 Task: Add to scrum project ZillaTech a team member softage.2@softage.net.
Action: Mouse moved to (227, 67)
Screenshot: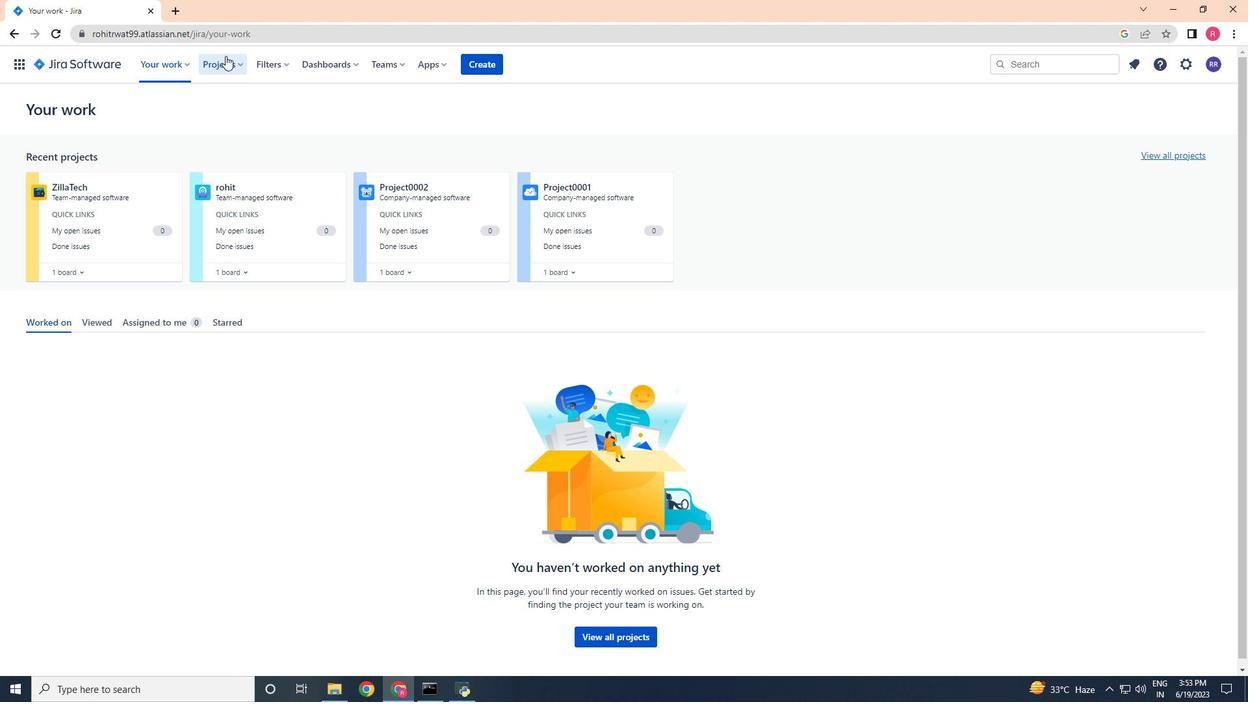 
Action: Mouse pressed left at (227, 67)
Screenshot: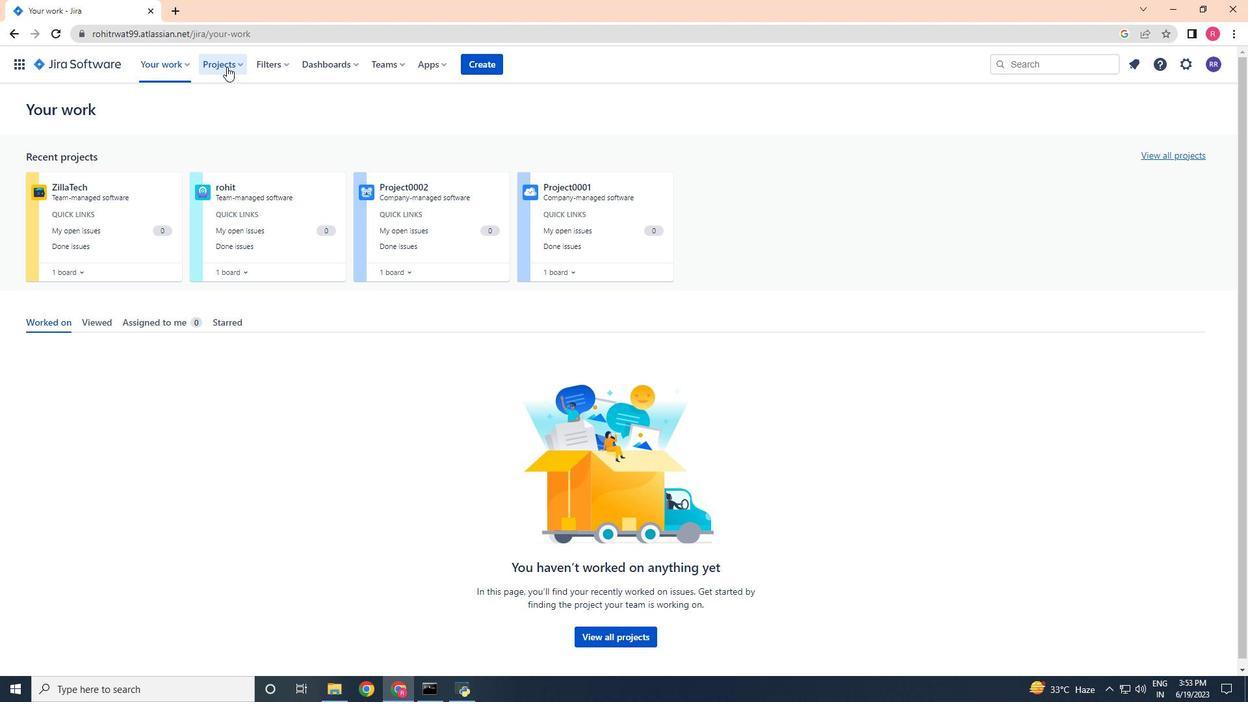
Action: Mouse moved to (273, 128)
Screenshot: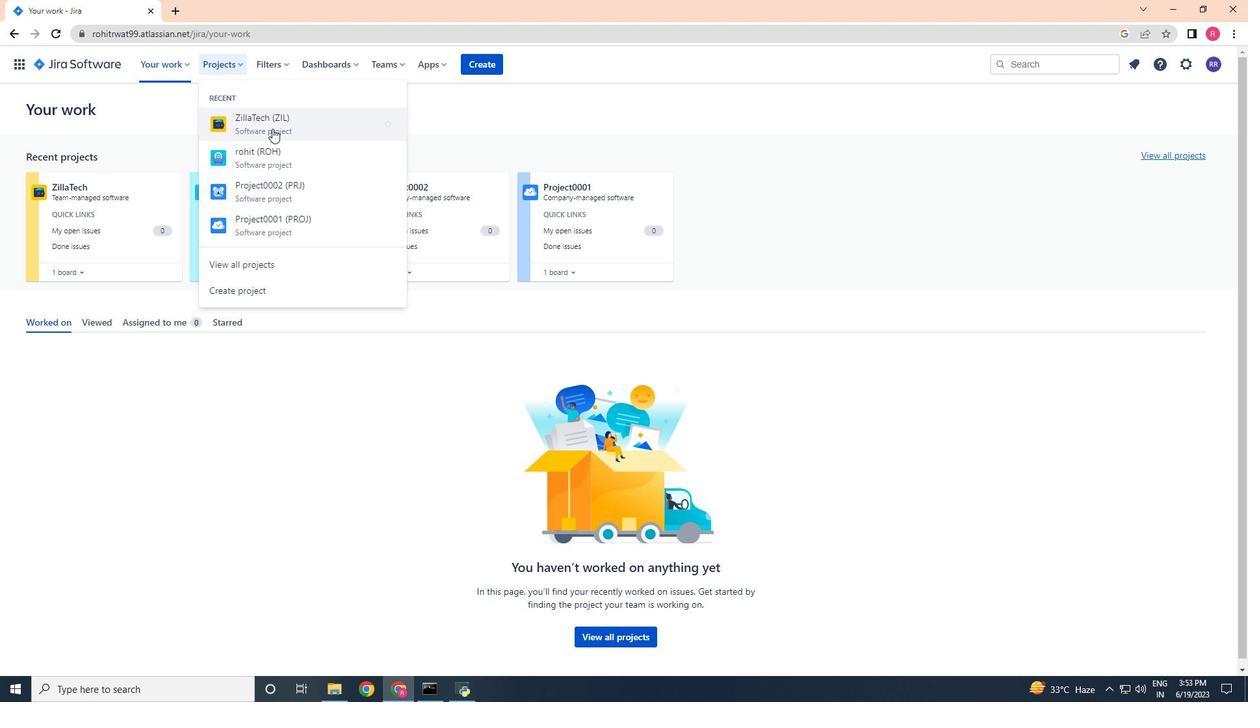 
Action: Mouse pressed left at (273, 128)
Screenshot: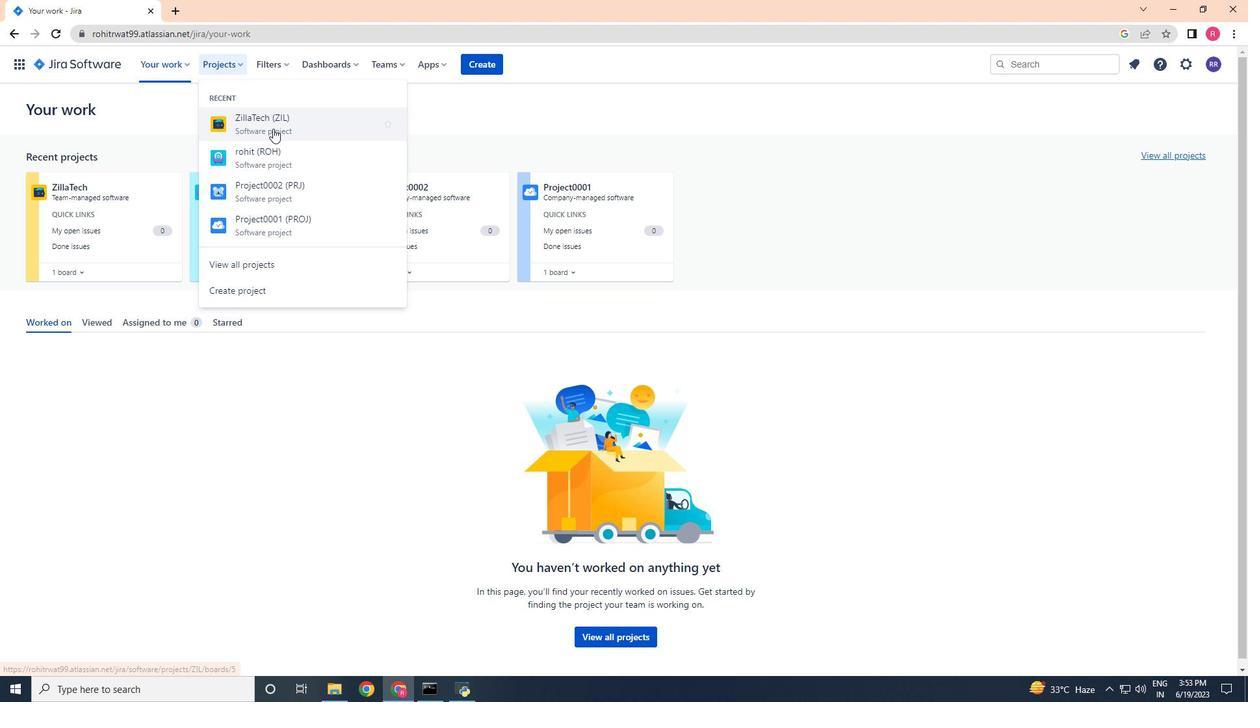 
Action: Mouse moved to (313, 174)
Screenshot: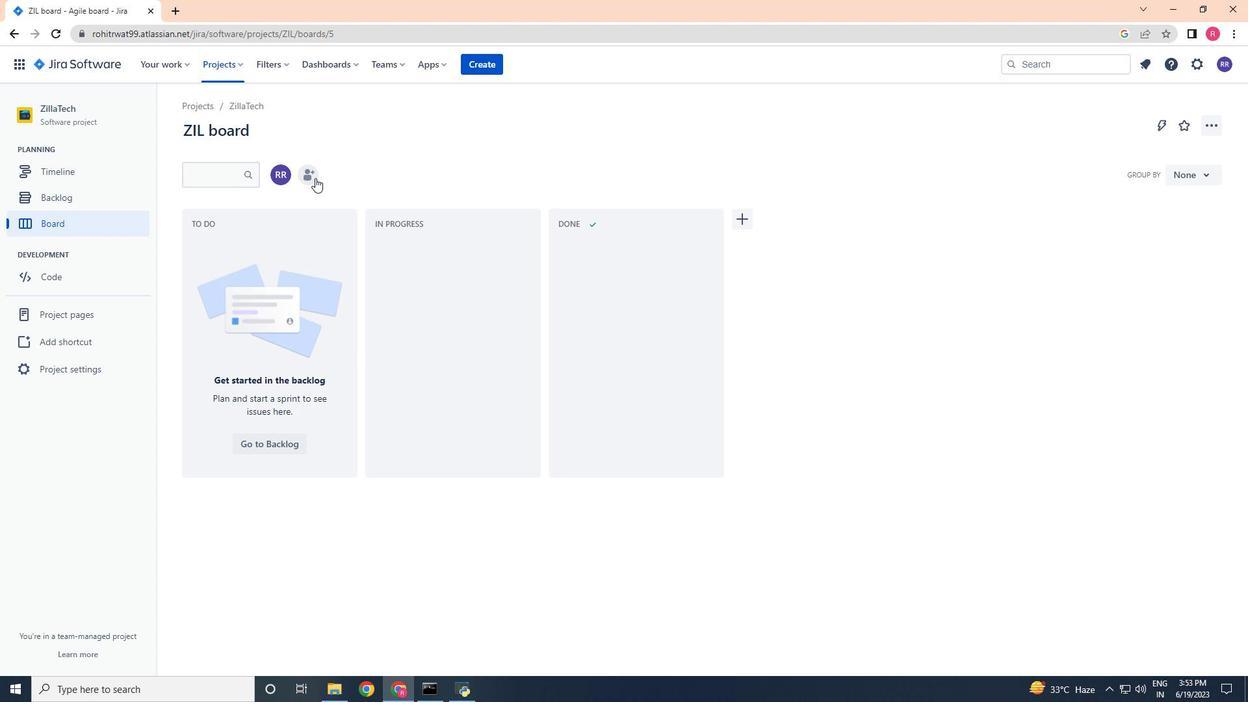 
Action: Mouse pressed left at (313, 174)
Screenshot: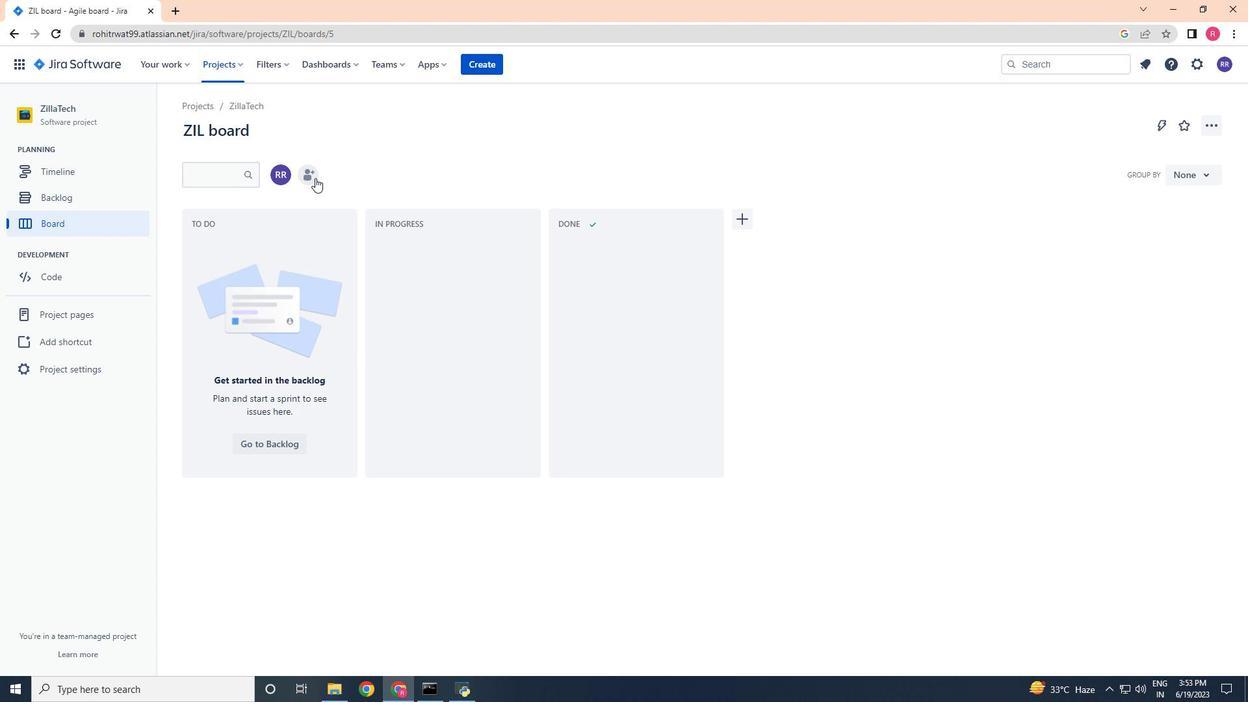 
Action: Mouse moved to (313, 174)
Screenshot: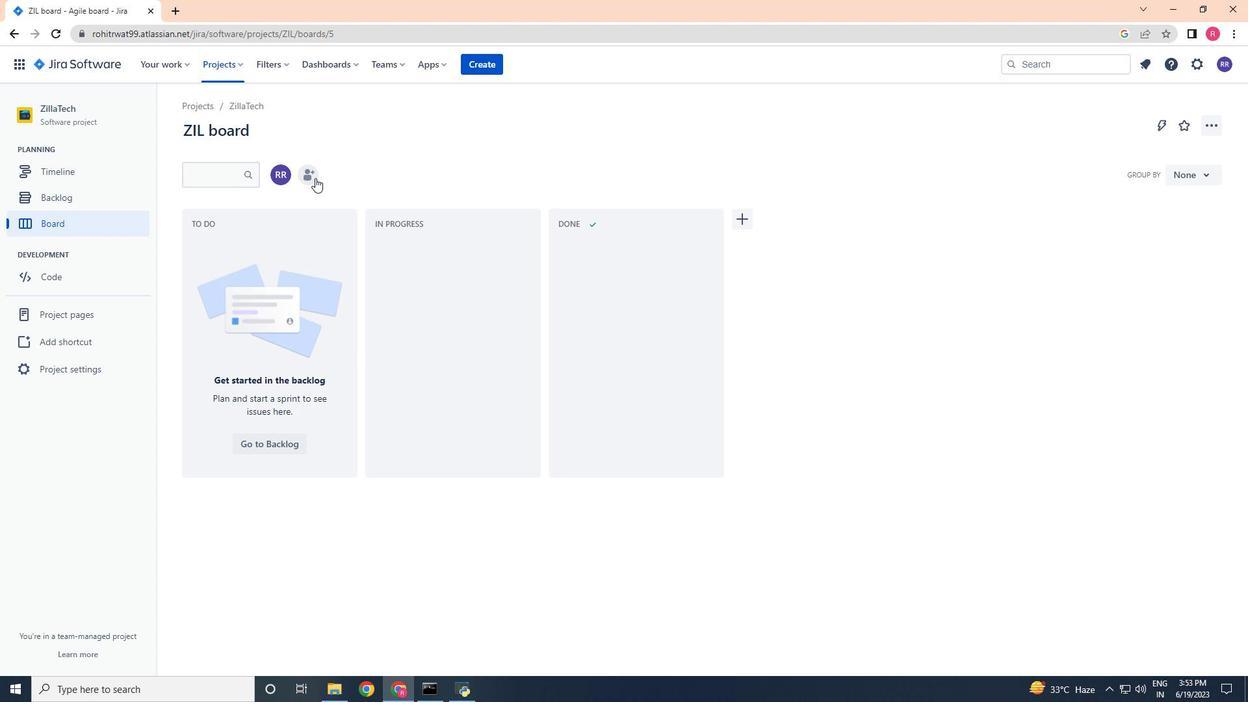 
Action: Key pressed softage.2<Key.shift>@softage.
Screenshot: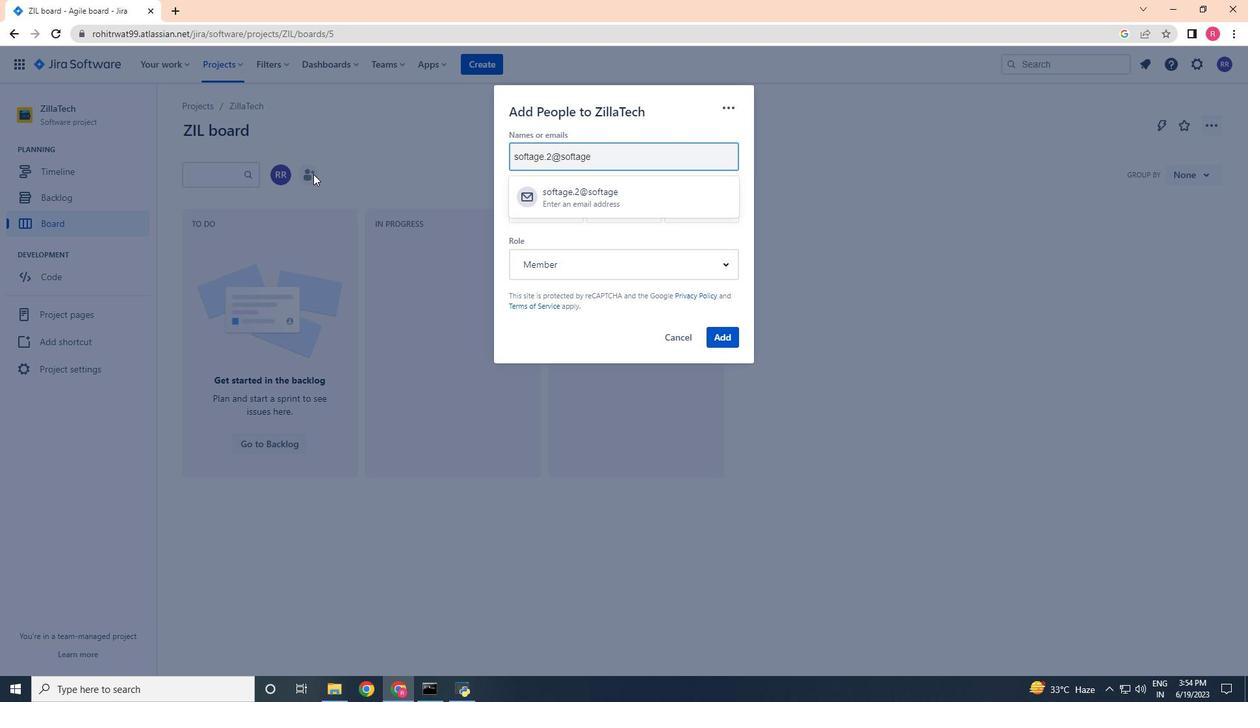 
Action: Mouse moved to (312, 174)
Screenshot: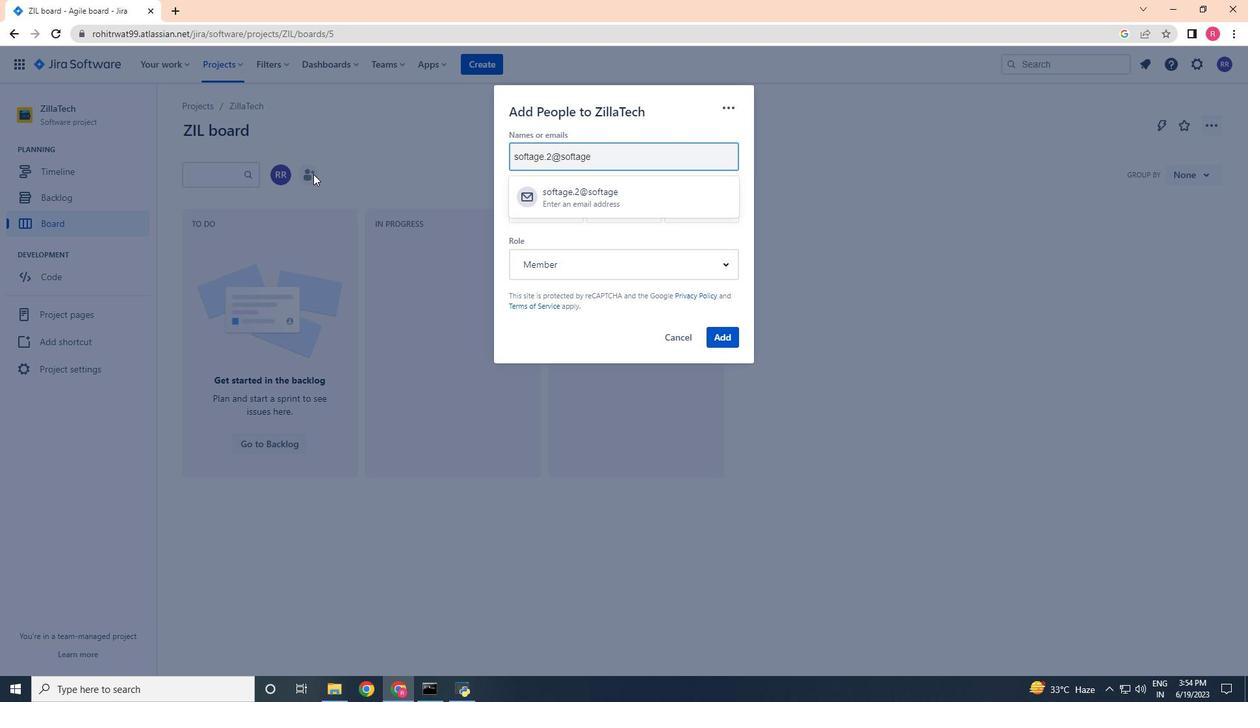 
Action: Key pressed net
Screenshot: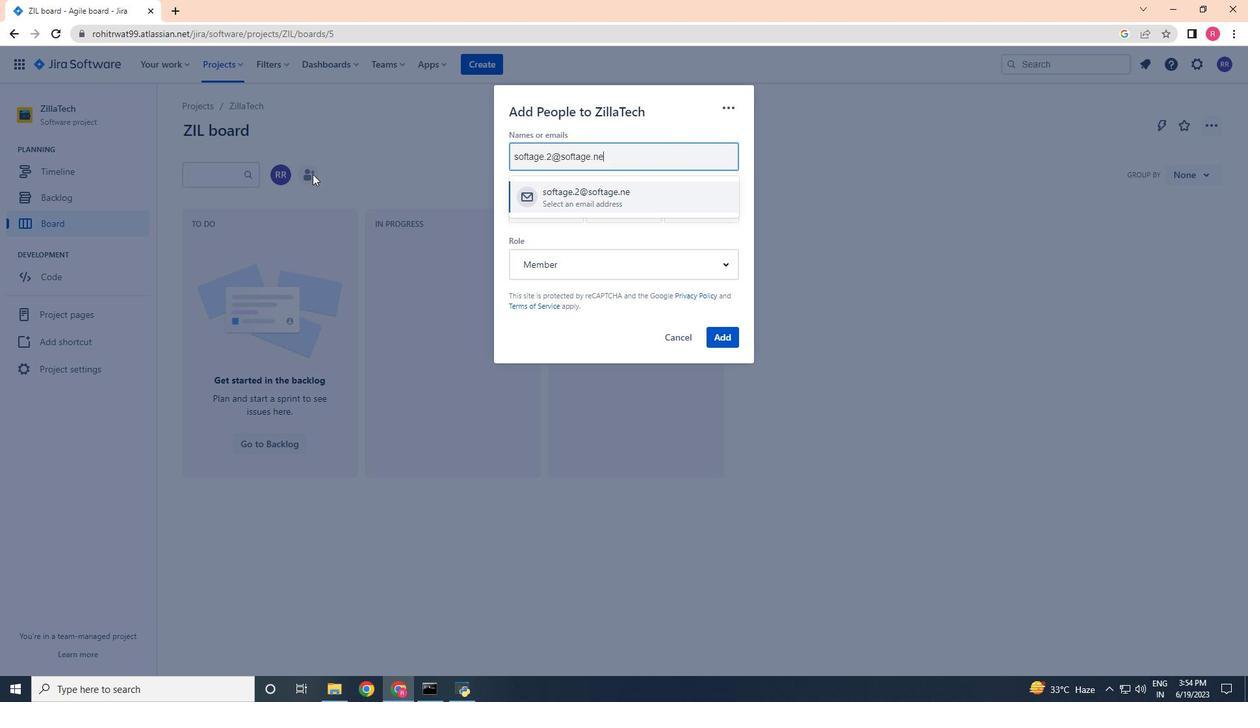 
Action: Mouse moved to (608, 190)
Screenshot: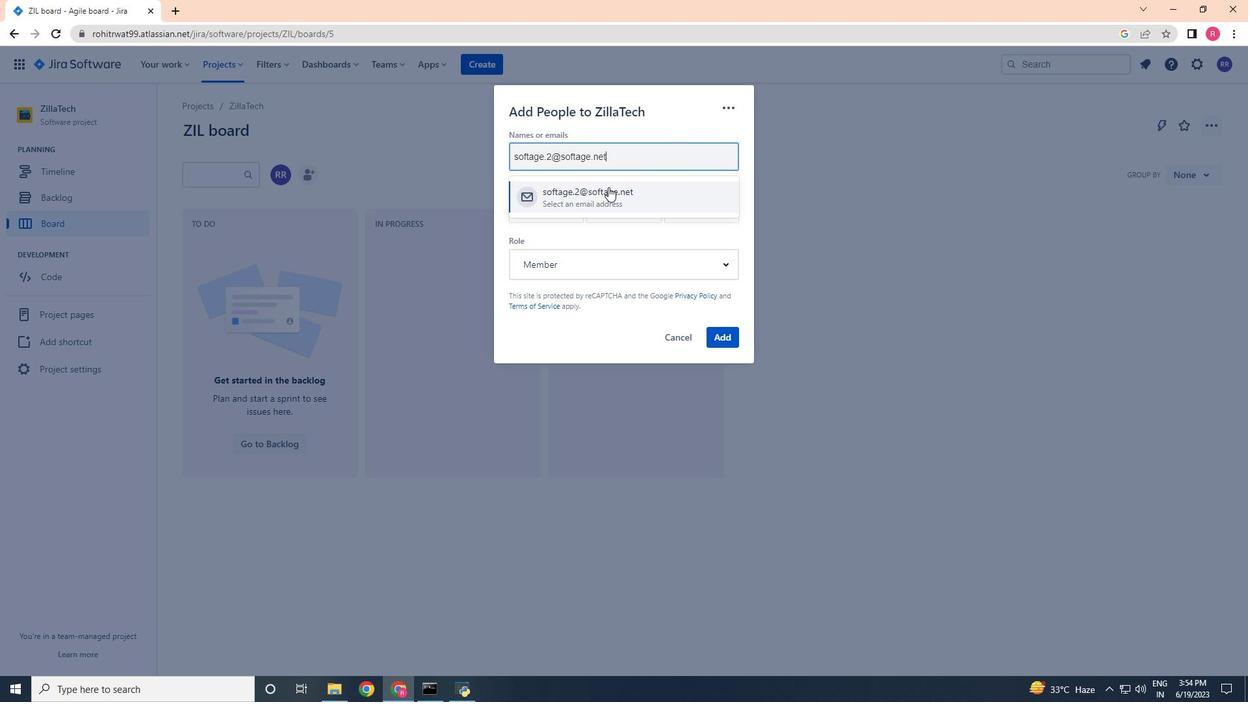 
Action: Mouse pressed left at (608, 190)
Screenshot: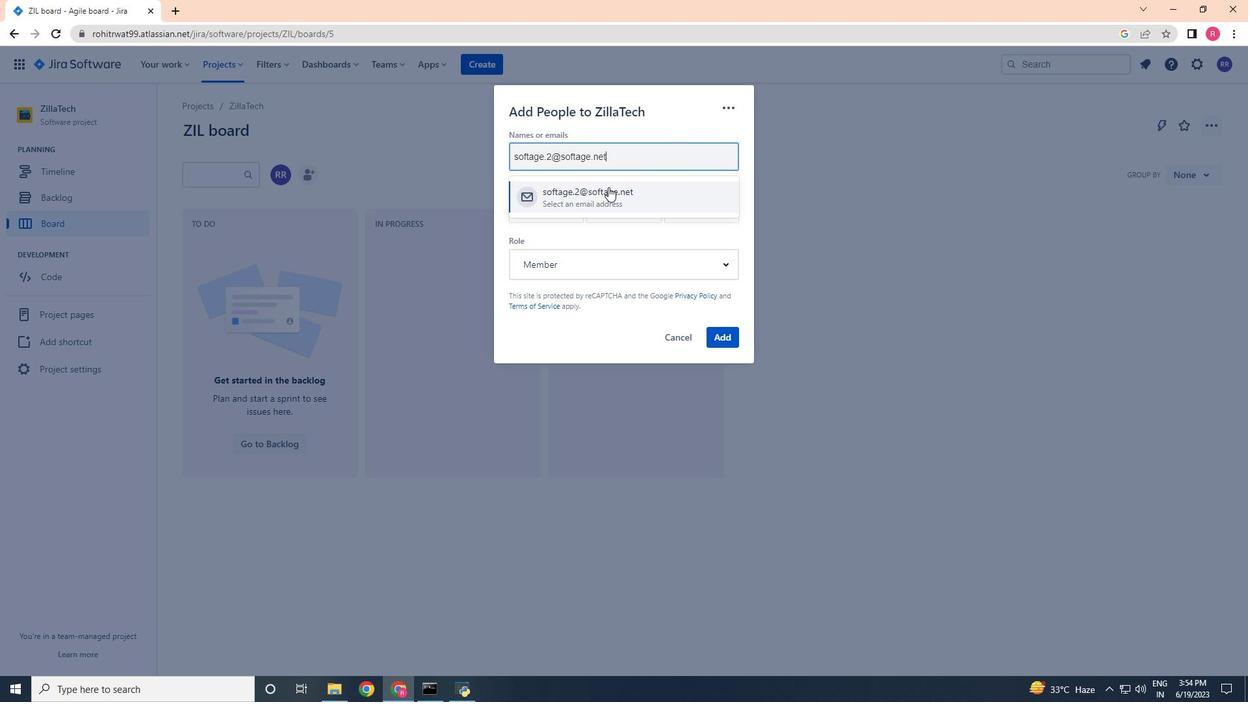 
Action: Mouse moved to (697, 335)
Screenshot: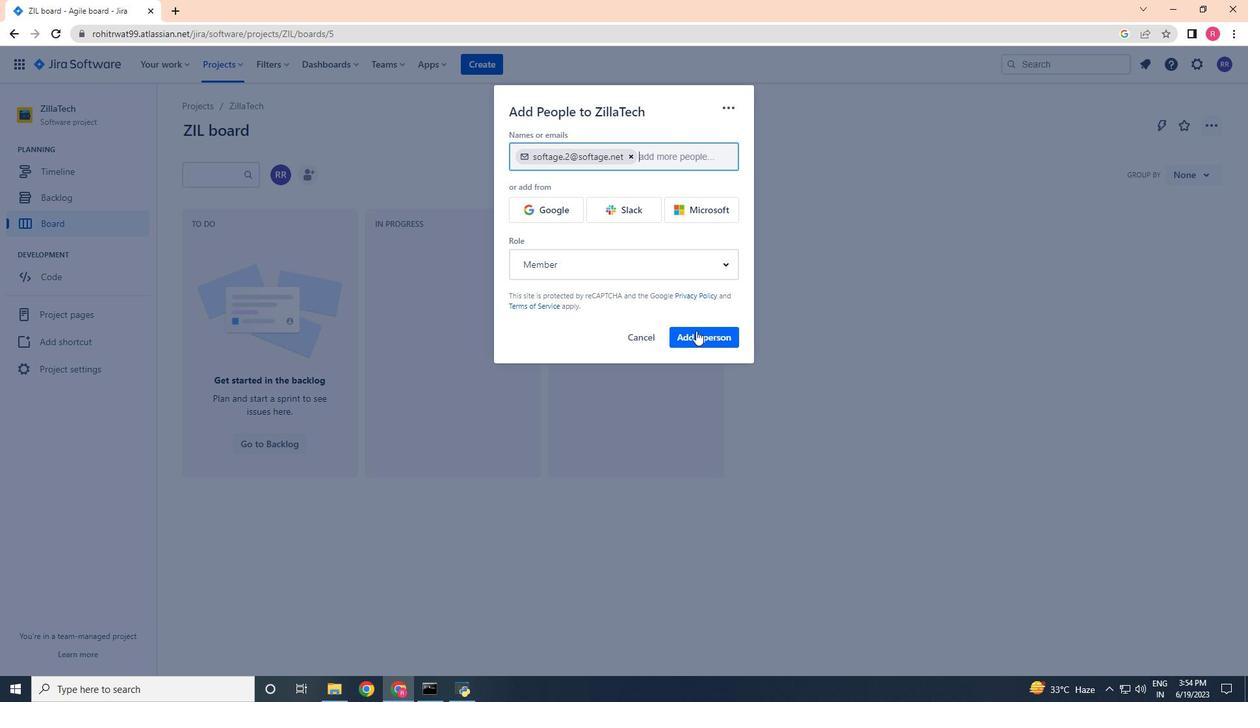 
Action: Mouse pressed left at (697, 335)
Screenshot: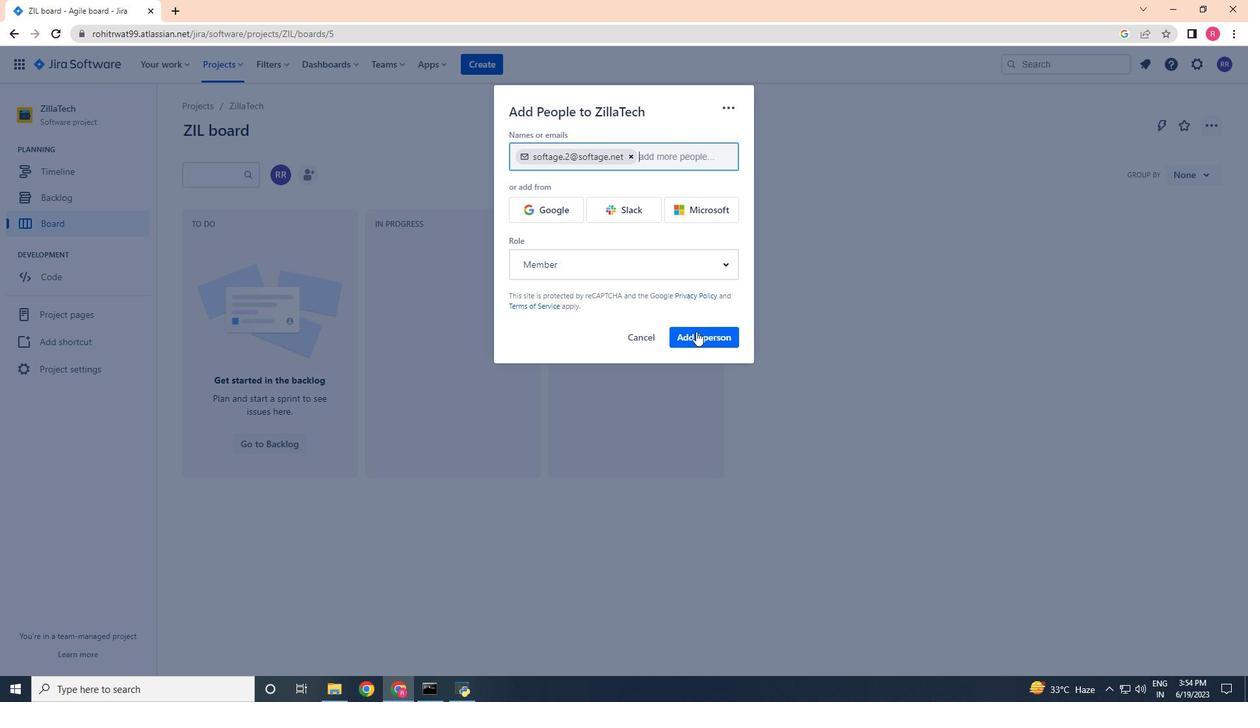 
Action: Mouse moved to (719, 302)
Screenshot: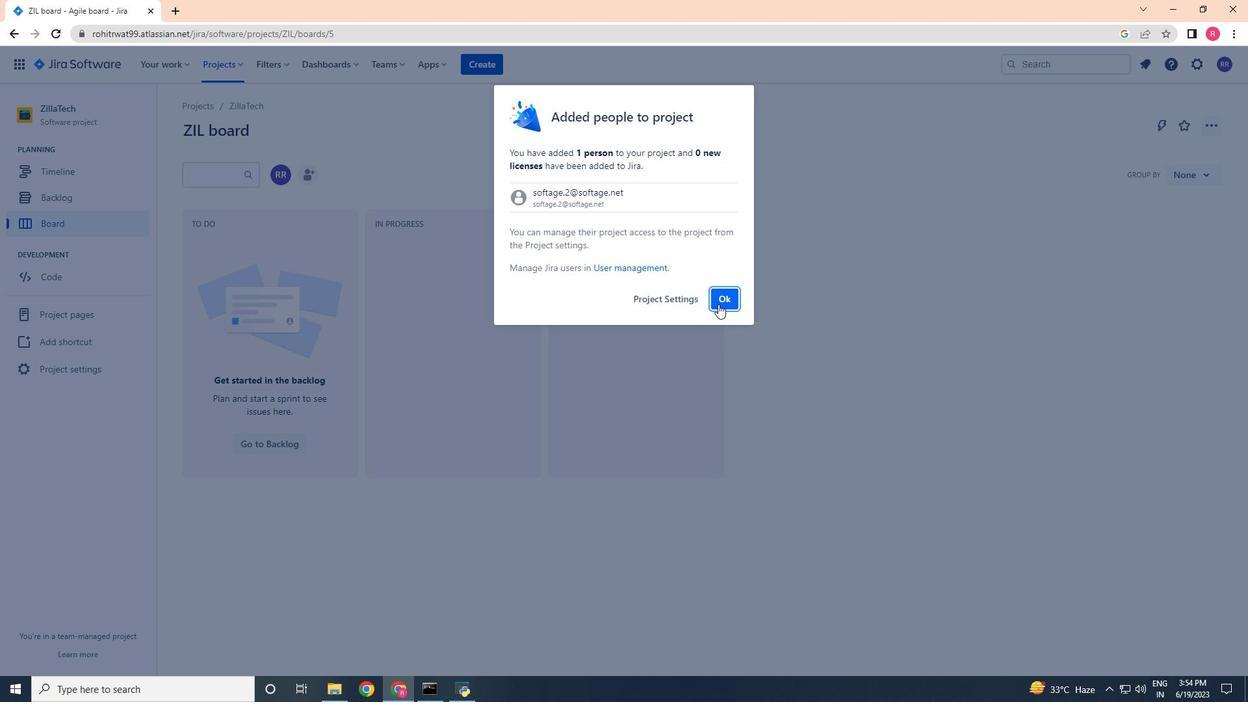 
Action: Mouse pressed left at (719, 302)
Screenshot: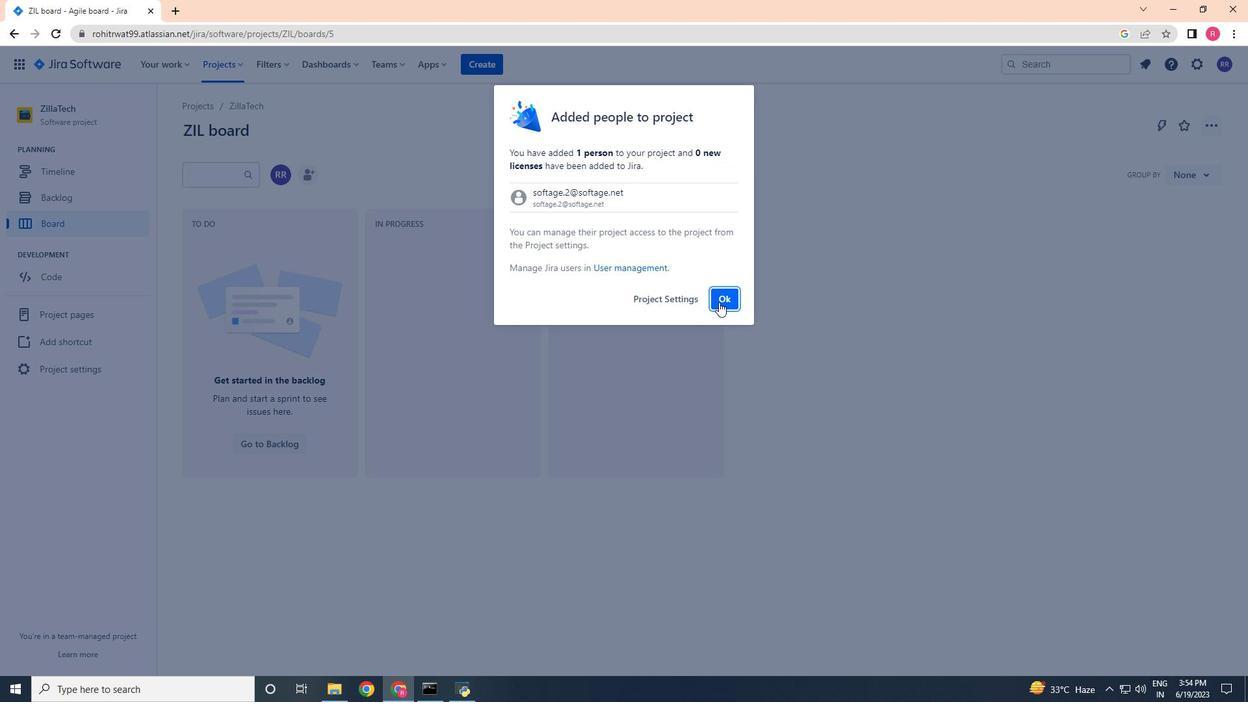 
Action: Mouse moved to (720, 301)
Screenshot: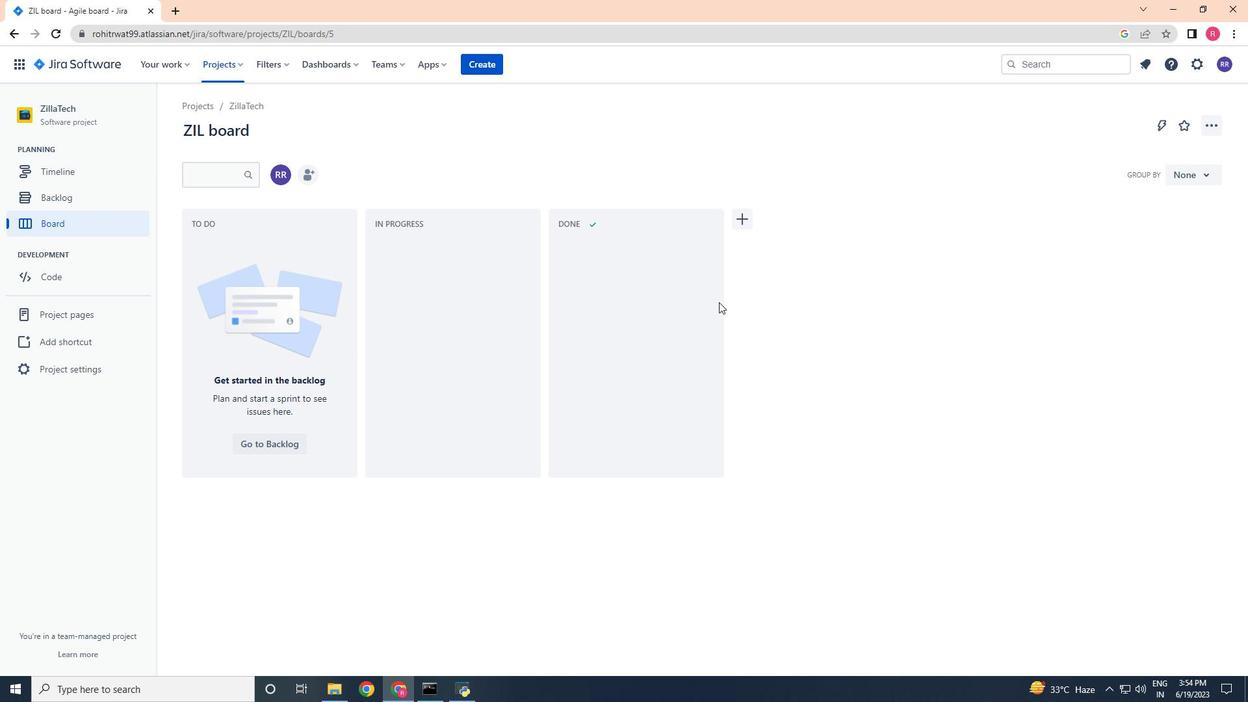 
